Task: Create a due date automation trigger when advanced on, on the wednesday after a card is due add fields with custom fields "Resume" completed at 11:00 AM.
Action: Mouse moved to (1129, 92)
Screenshot: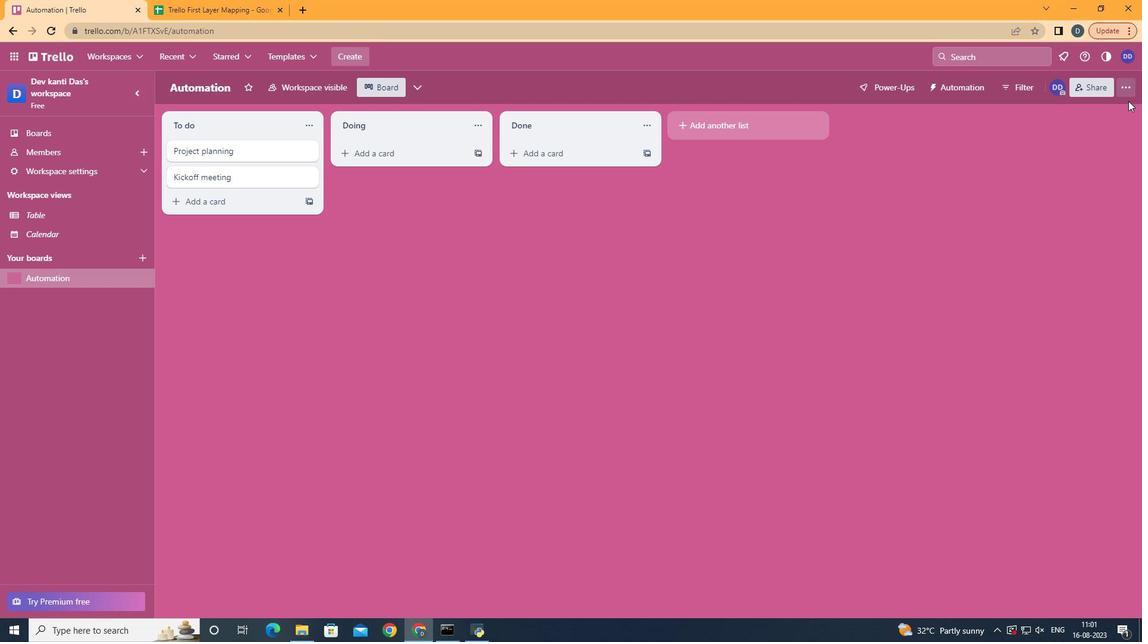 
Action: Mouse pressed left at (1129, 92)
Screenshot: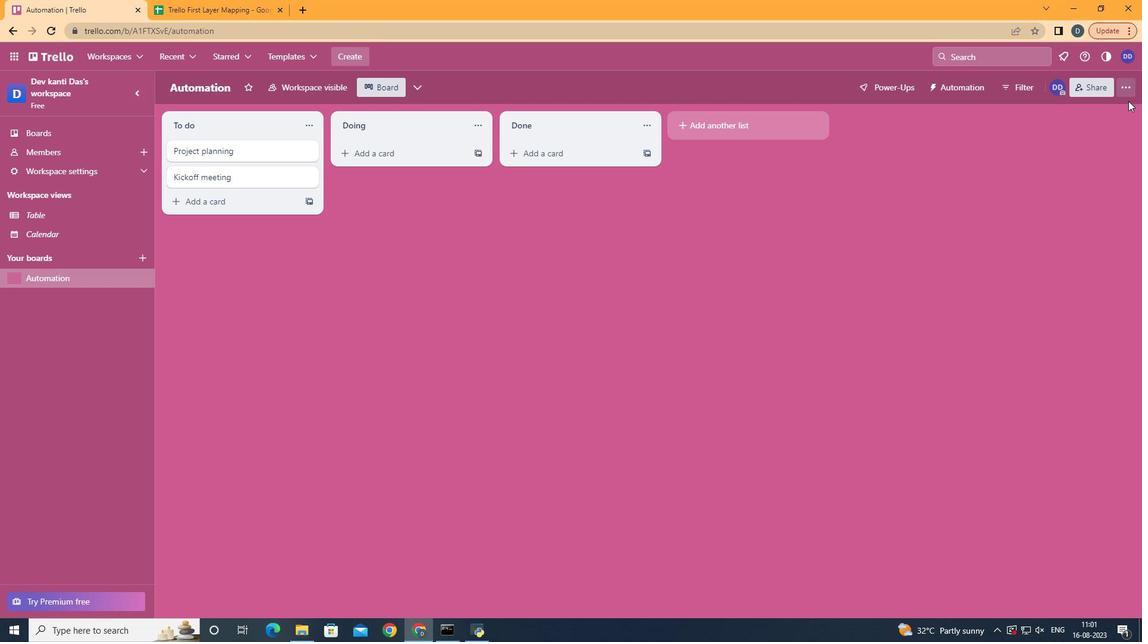 
Action: Mouse moved to (1055, 247)
Screenshot: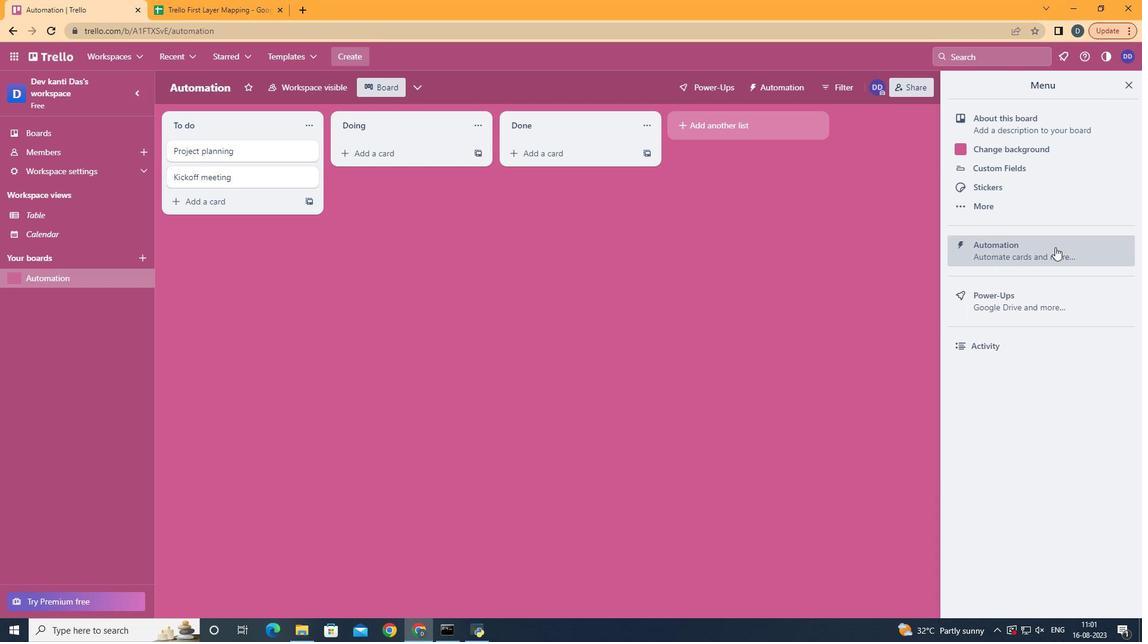 
Action: Mouse pressed left at (1055, 247)
Screenshot: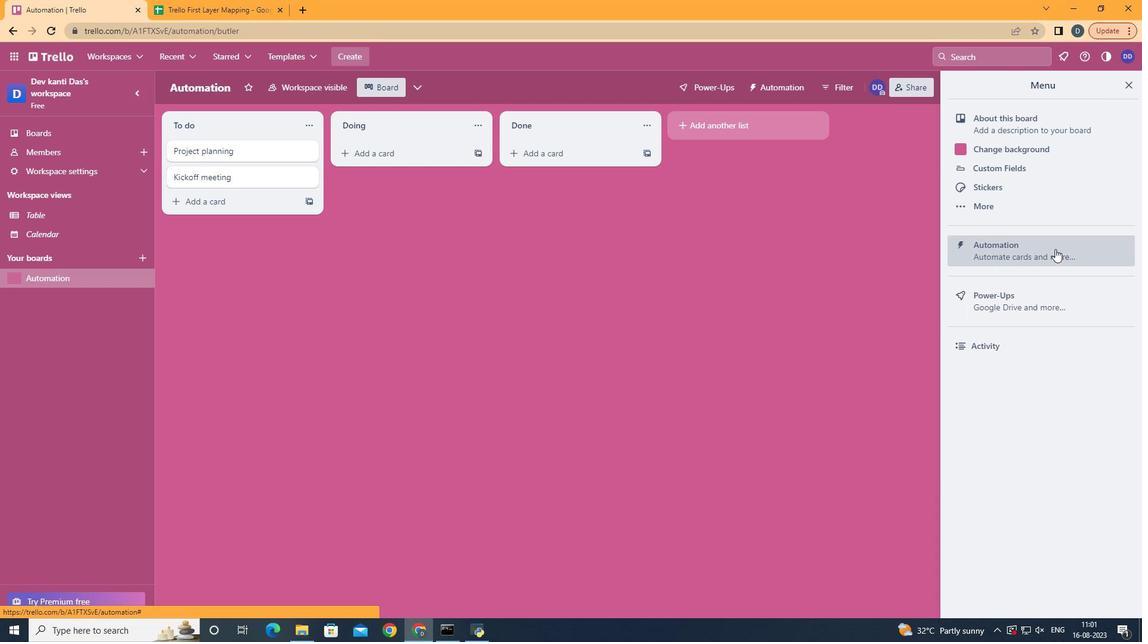 
Action: Mouse moved to (225, 246)
Screenshot: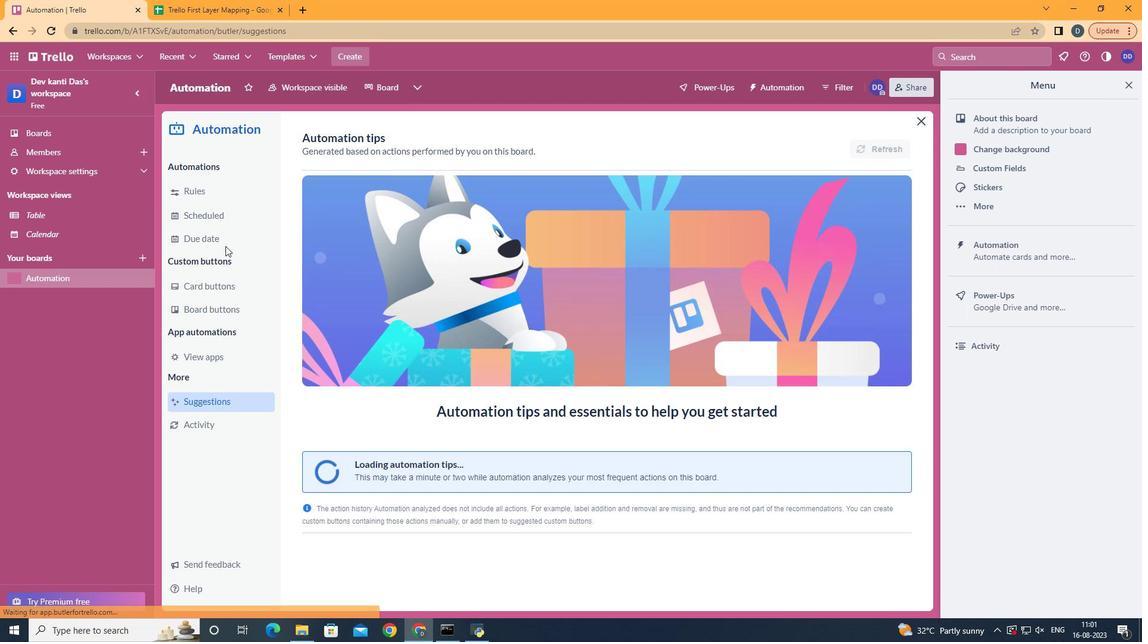 
Action: Mouse pressed left at (225, 246)
Screenshot: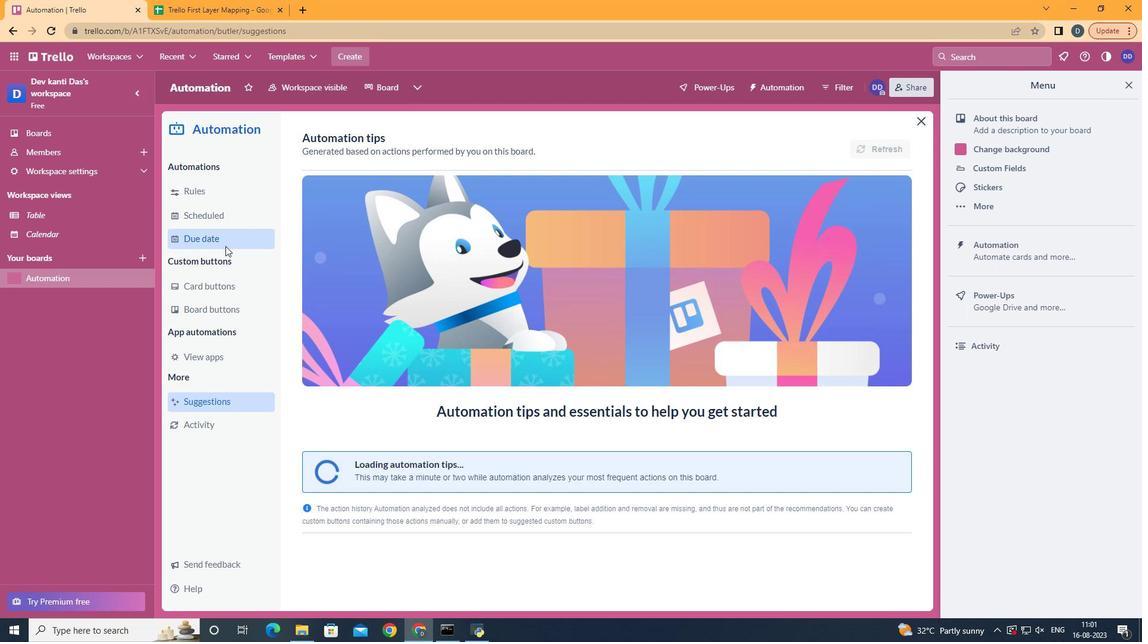 
Action: Mouse moved to (832, 141)
Screenshot: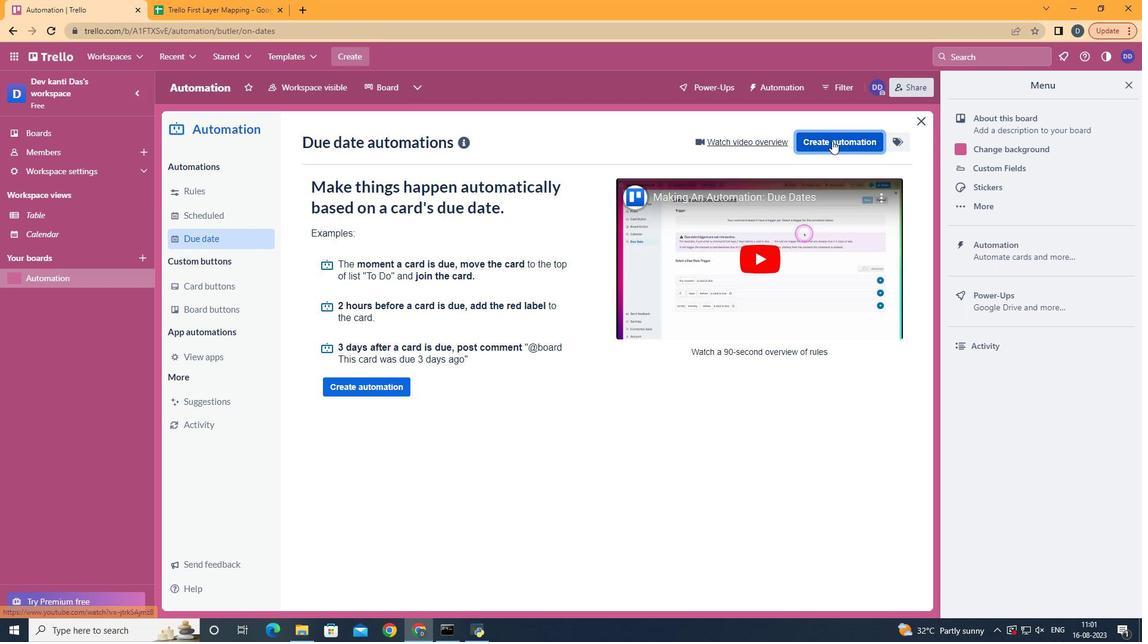 
Action: Mouse pressed left at (832, 141)
Screenshot: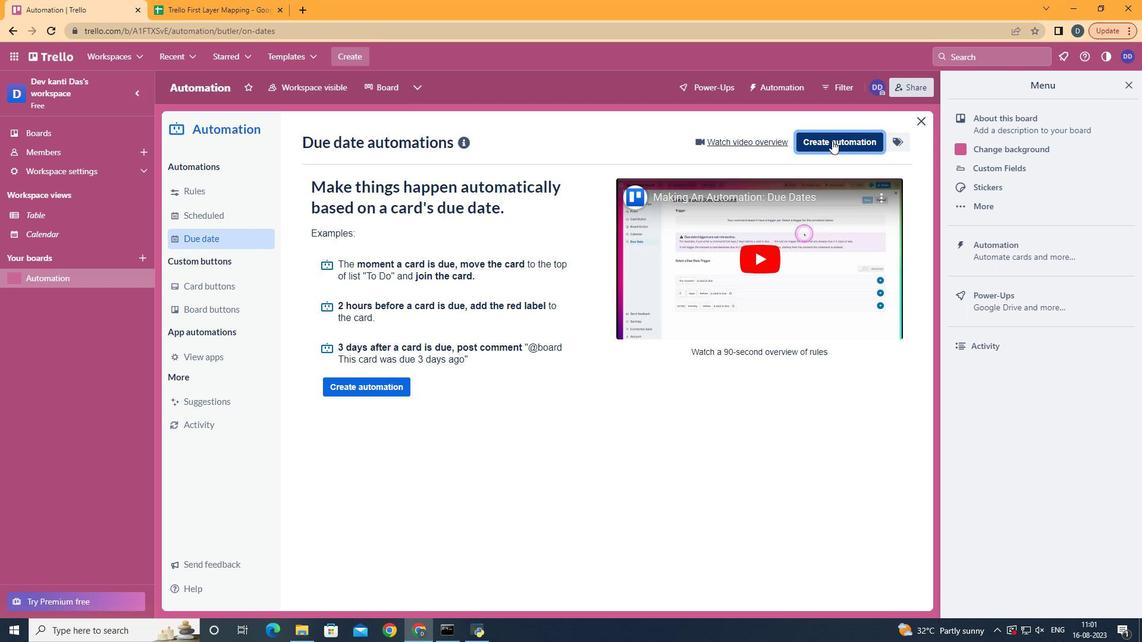 
Action: Mouse moved to (648, 257)
Screenshot: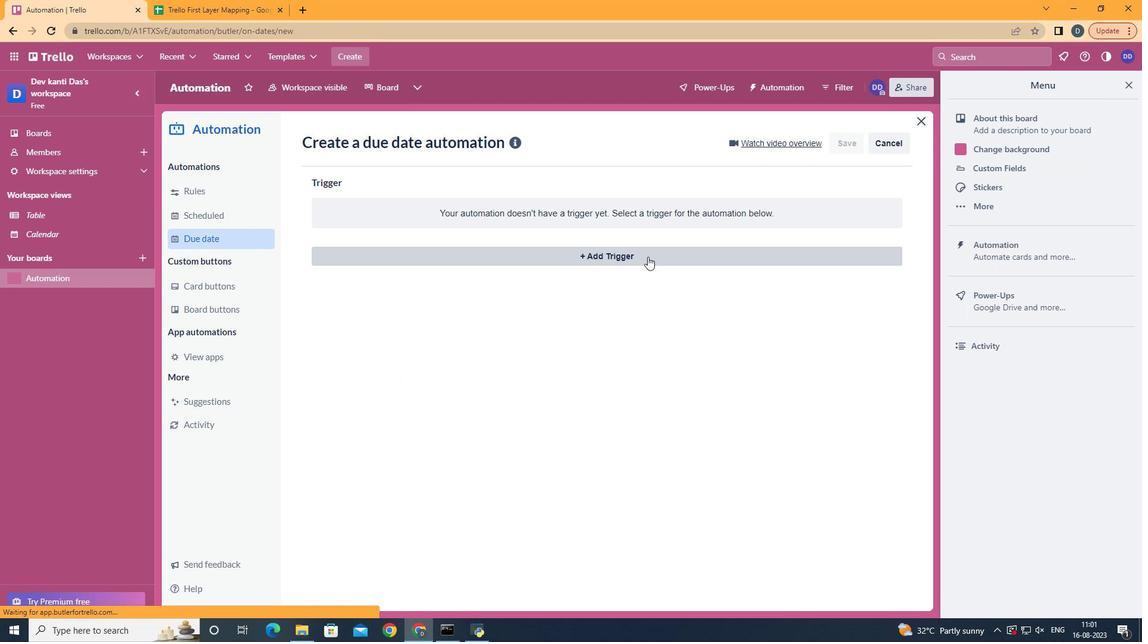 
Action: Mouse pressed left at (648, 257)
Screenshot: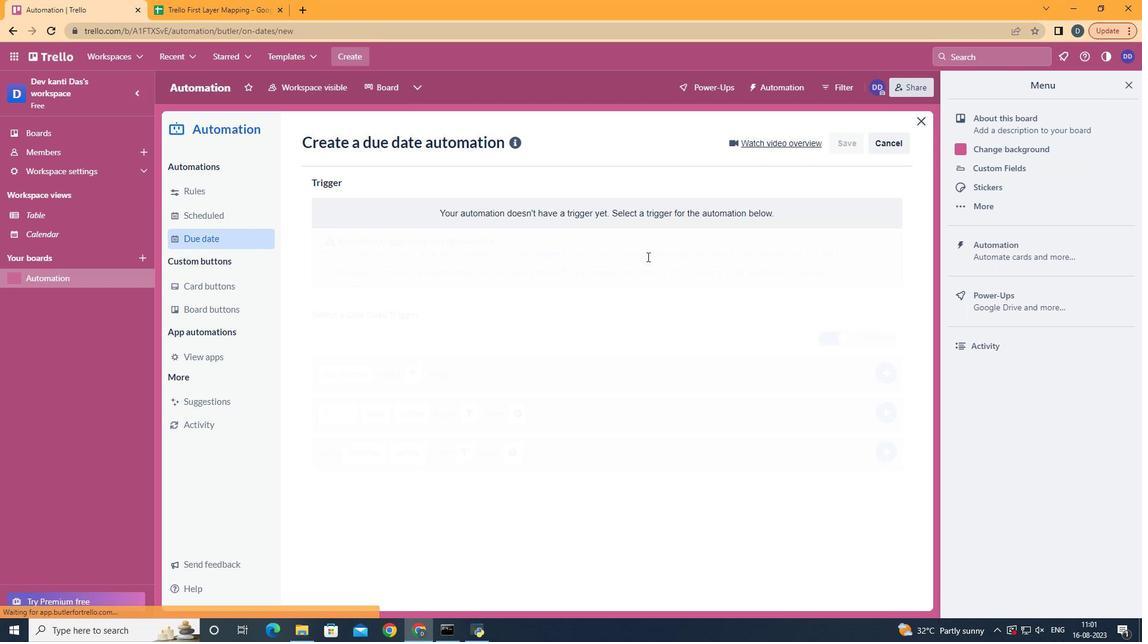 
Action: Mouse moved to (392, 360)
Screenshot: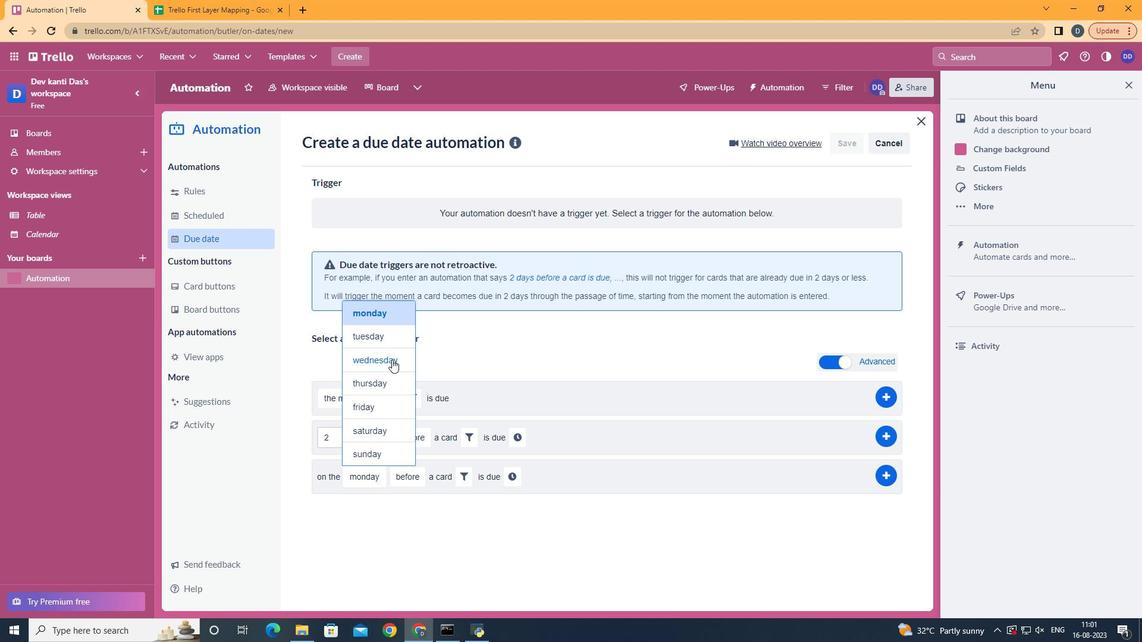 
Action: Mouse pressed left at (392, 360)
Screenshot: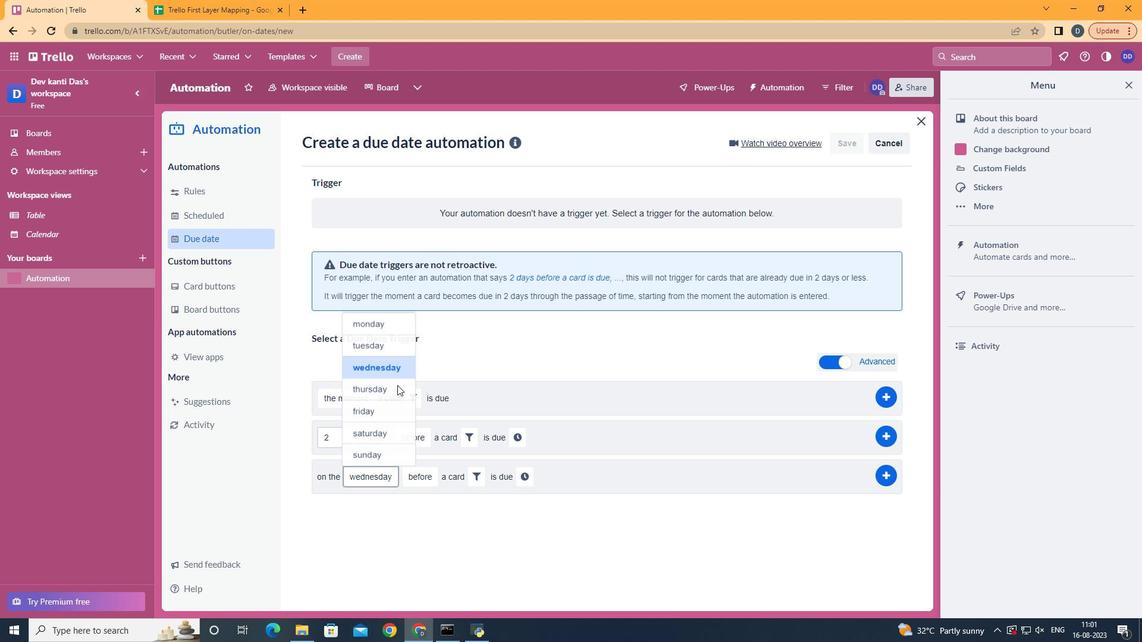 
Action: Mouse moved to (442, 523)
Screenshot: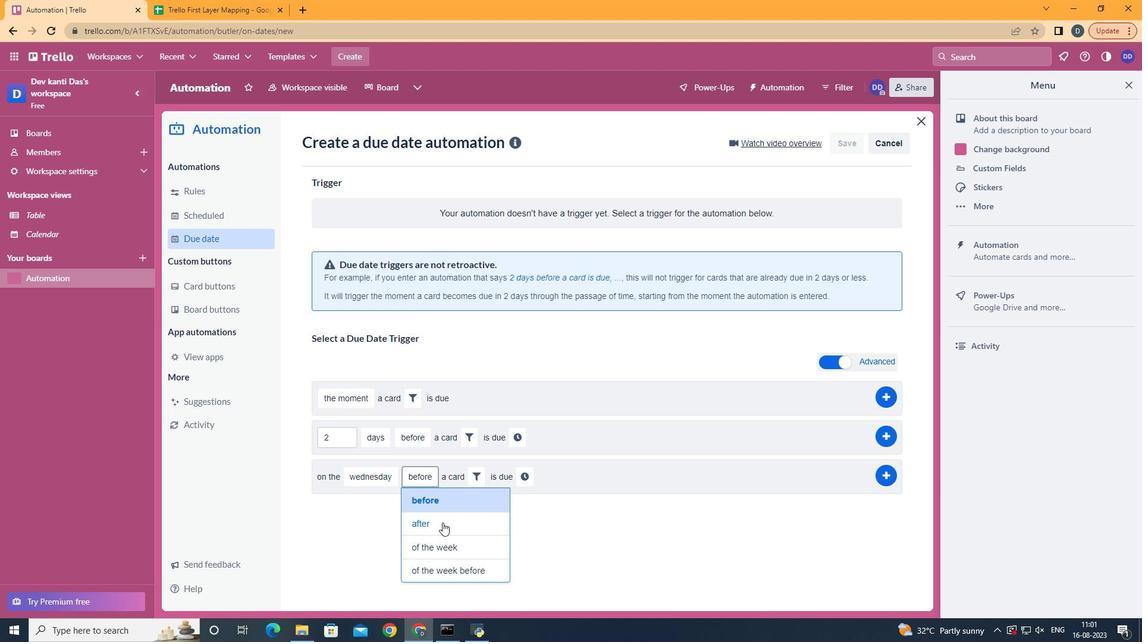 
Action: Mouse pressed left at (442, 523)
Screenshot: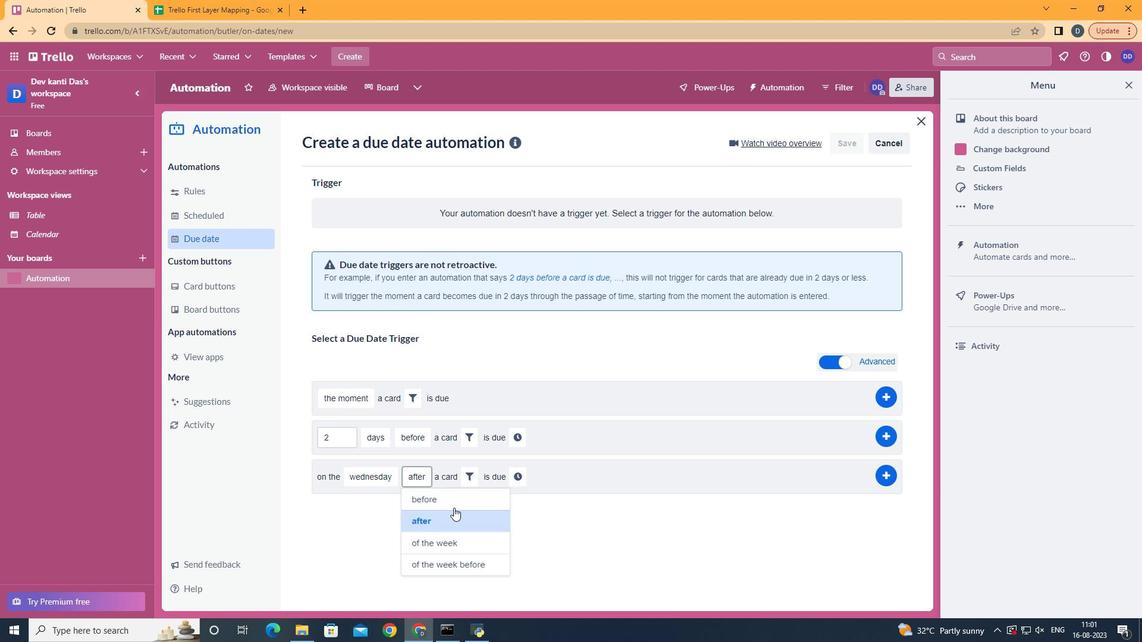 
Action: Mouse moved to (464, 480)
Screenshot: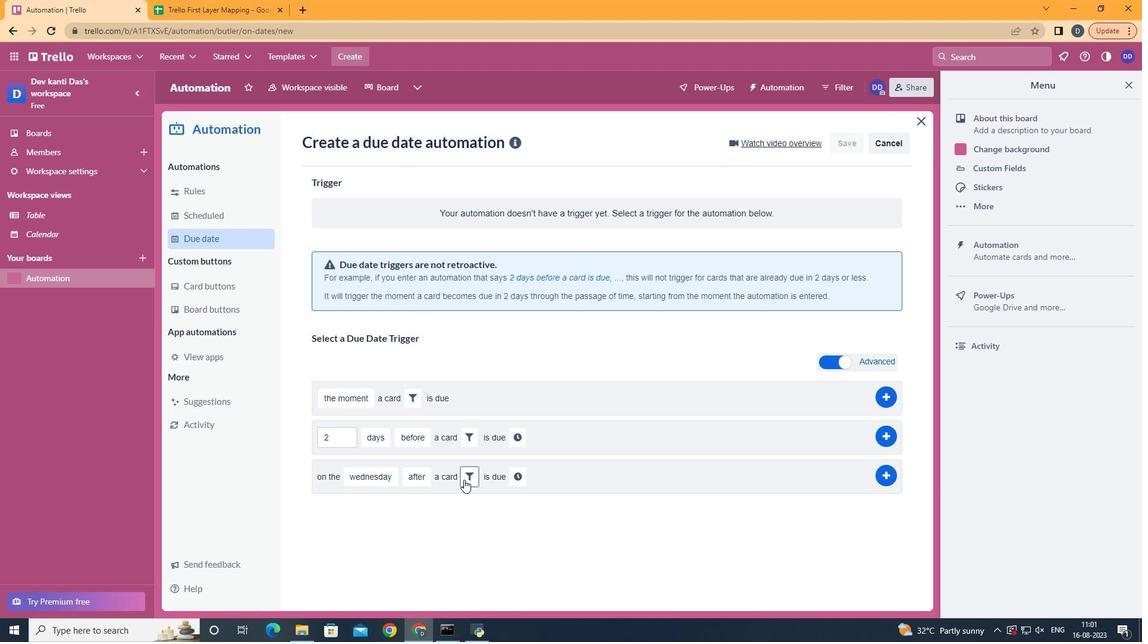 
Action: Mouse pressed left at (464, 480)
Screenshot: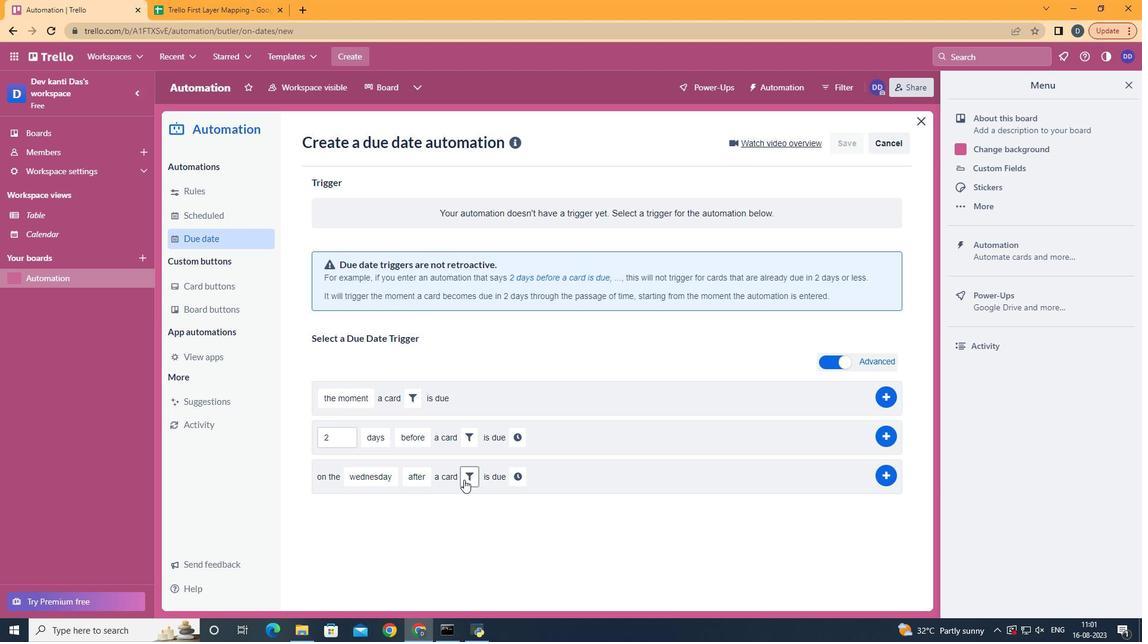 
Action: Mouse moved to (657, 510)
Screenshot: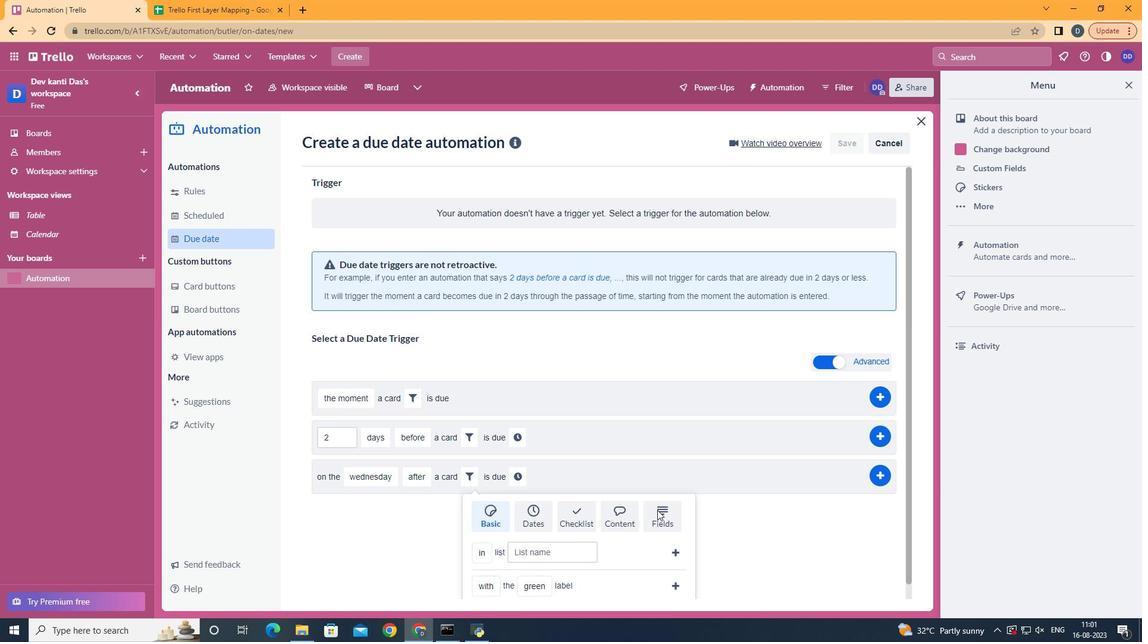 
Action: Mouse pressed left at (657, 510)
Screenshot: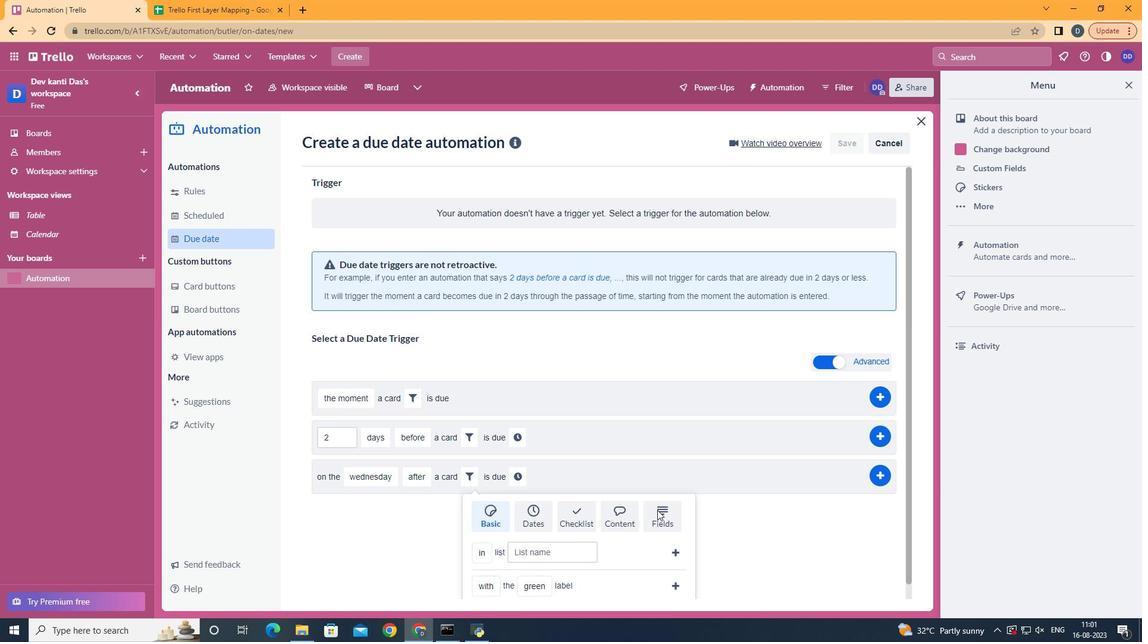 
Action: Mouse moved to (658, 510)
Screenshot: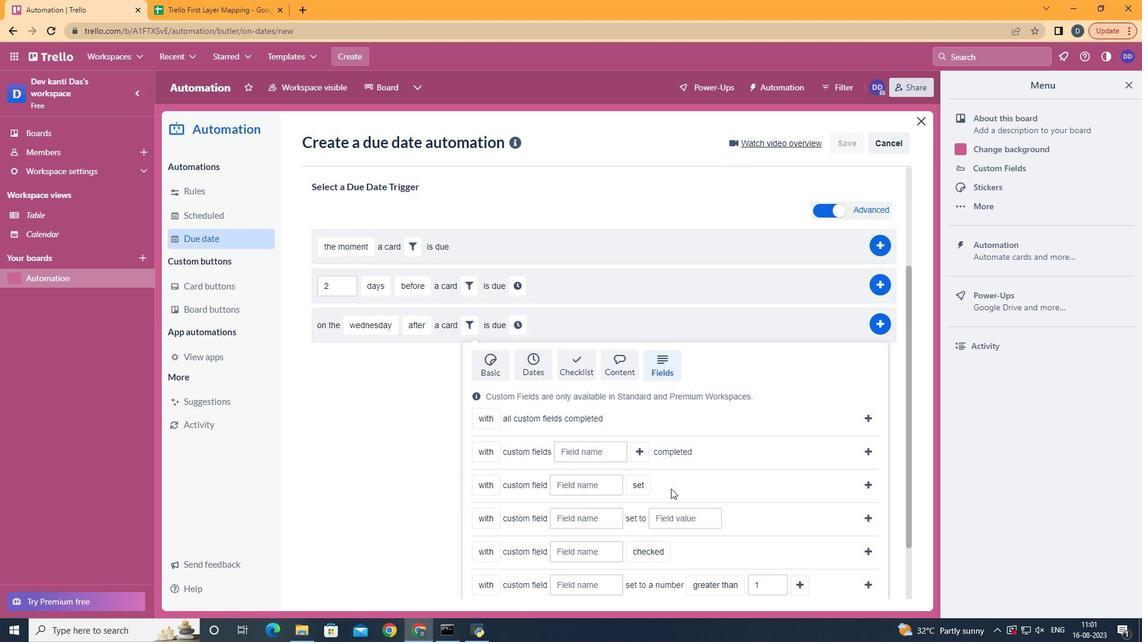 
Action: Mouse scrolled (657, 510) with delta (0, 0)
Screenshot: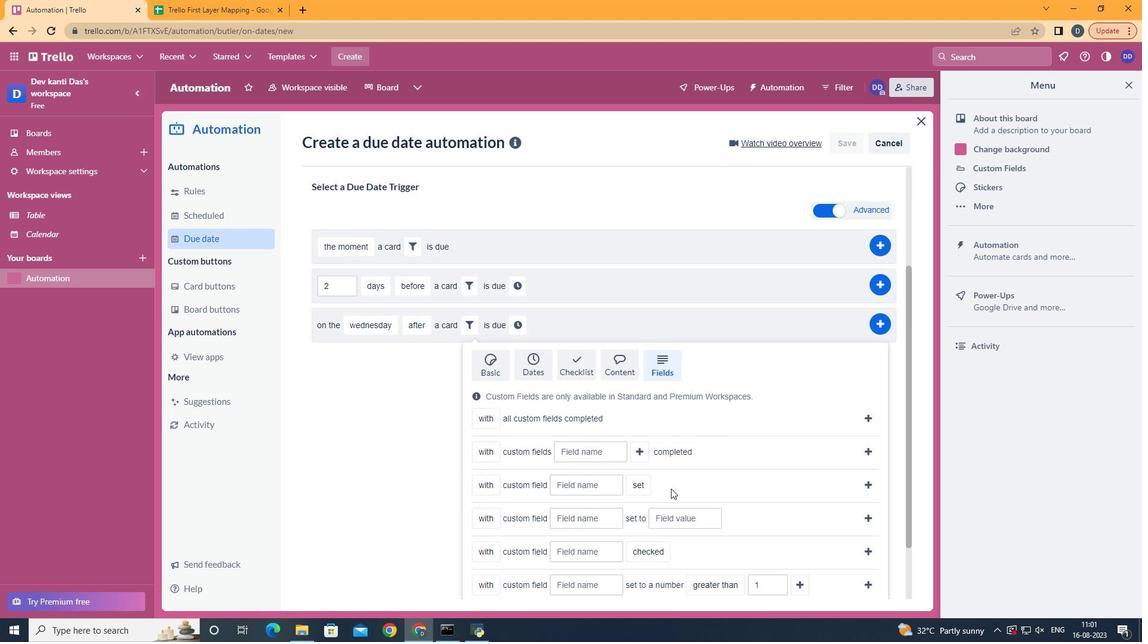 
Action: Mouse moved to (670, 491)
Screenshot: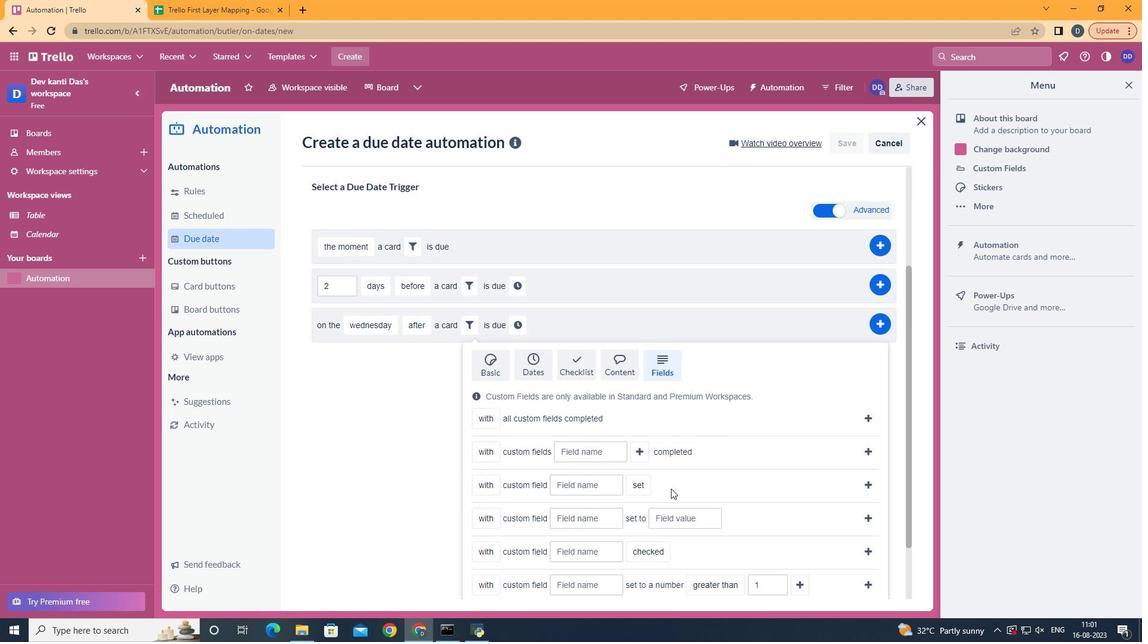 
Action: Mouse scrolled (657, 510) with delta (0, 0)
Screenshot: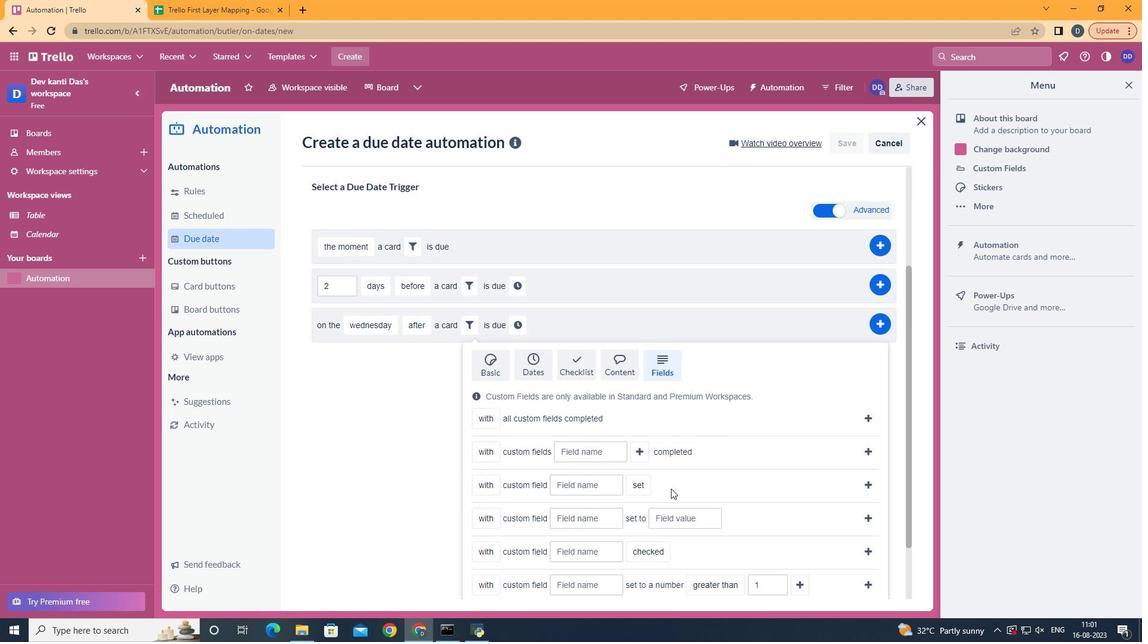 
Action: Mouse moved to (671, 490)
Screenshot: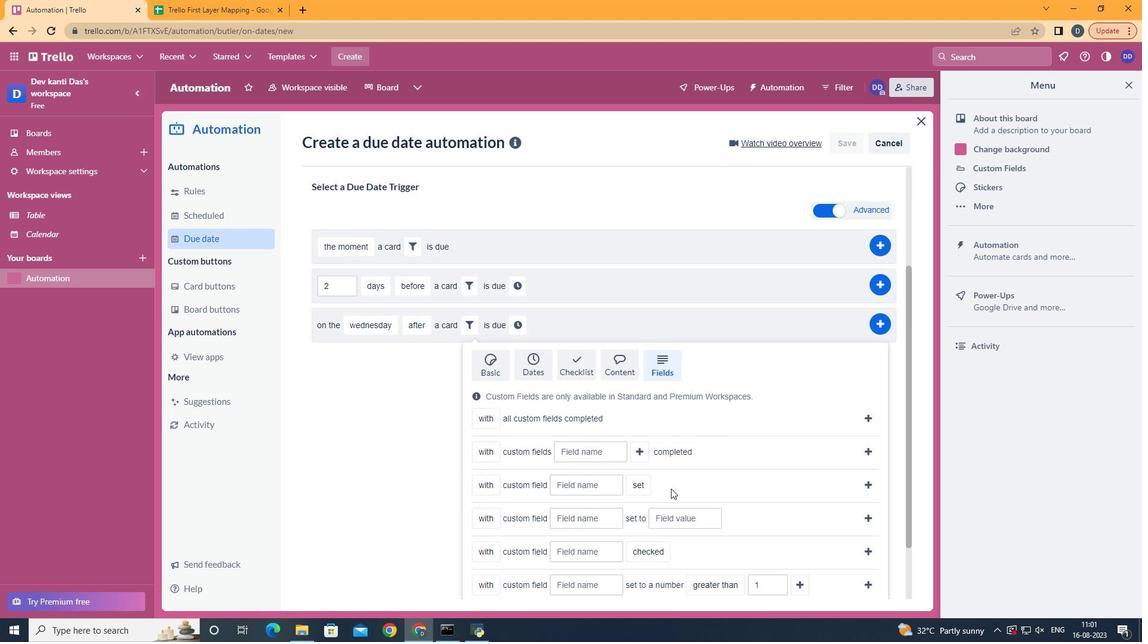 
Action: Mouse scrolled (657, 510) with delta (0, 0)
Screenshot: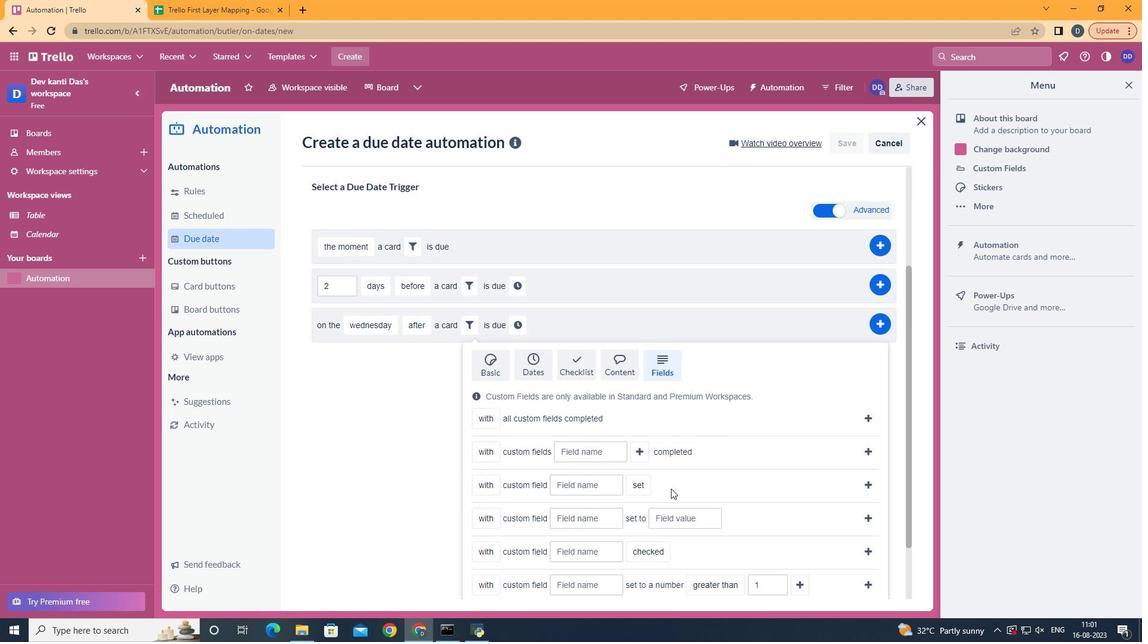 
Action: Mouse moved to (610, 373)
Screenshot: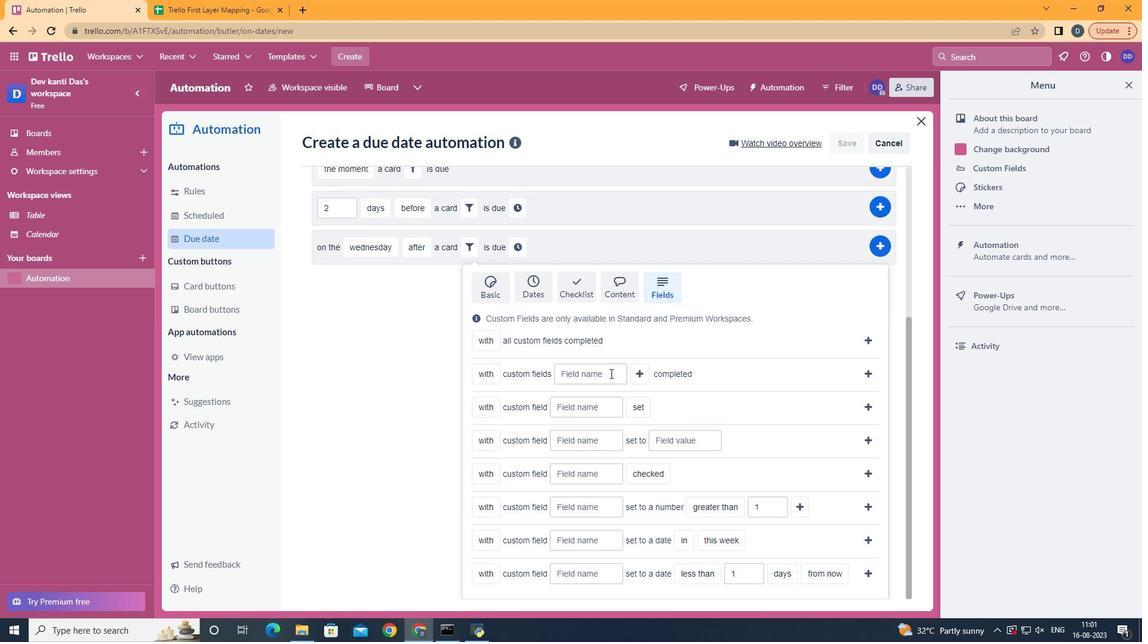 
Action: Mouse pressed left at (610, 373)
Screenshot: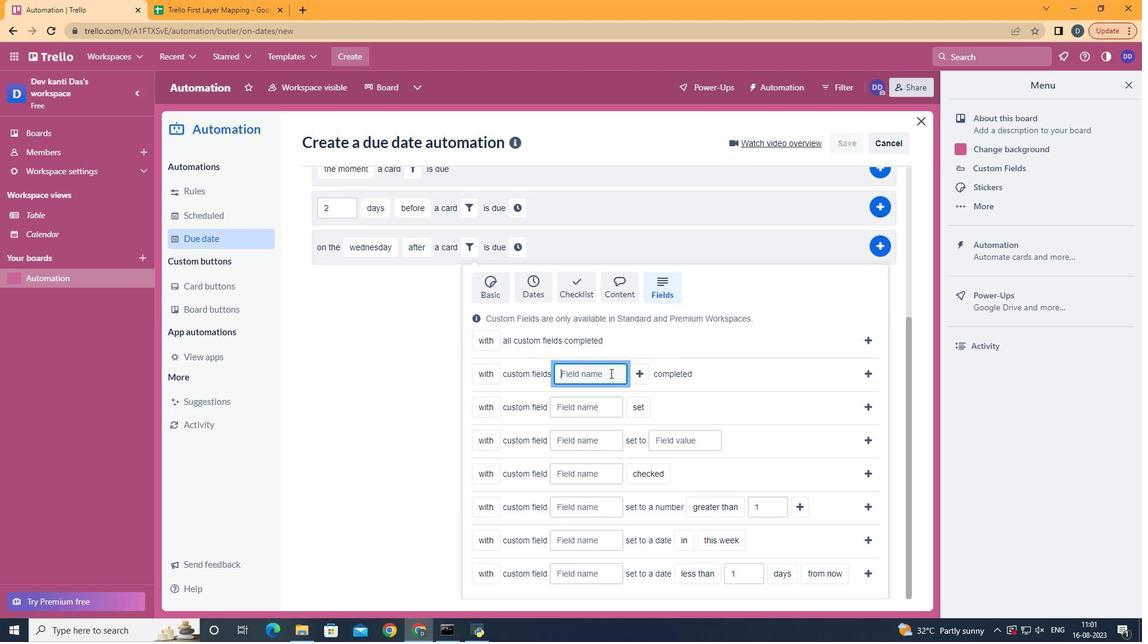 
Action: Mouse moved to (616, 377)
Screenshot: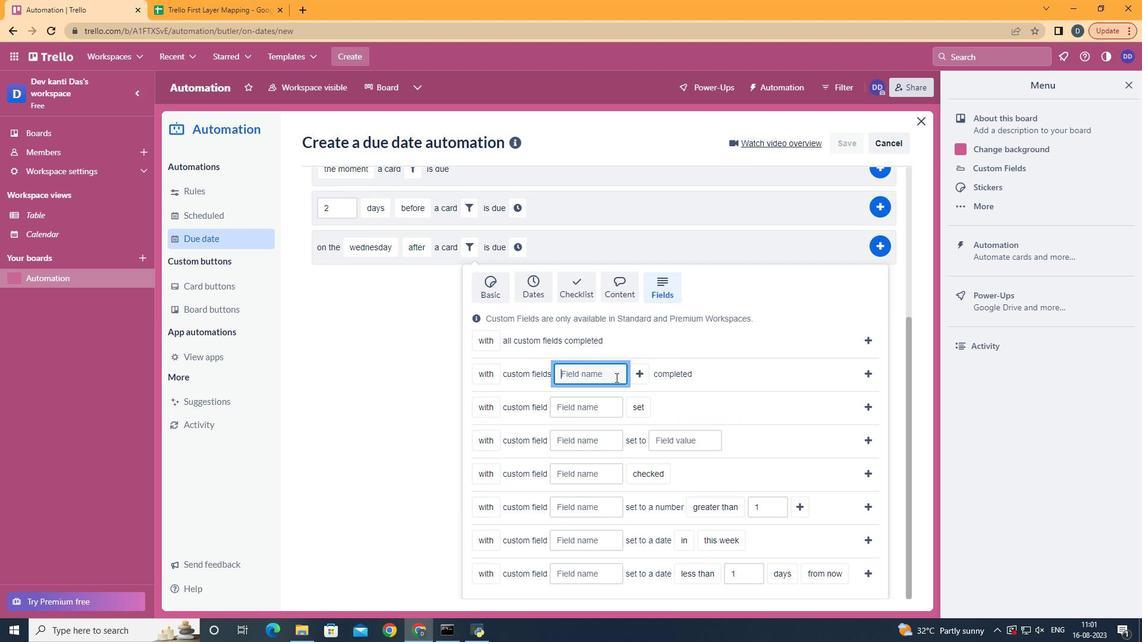 
Action: Key pressed <Key.shift>Resume
Screenshot: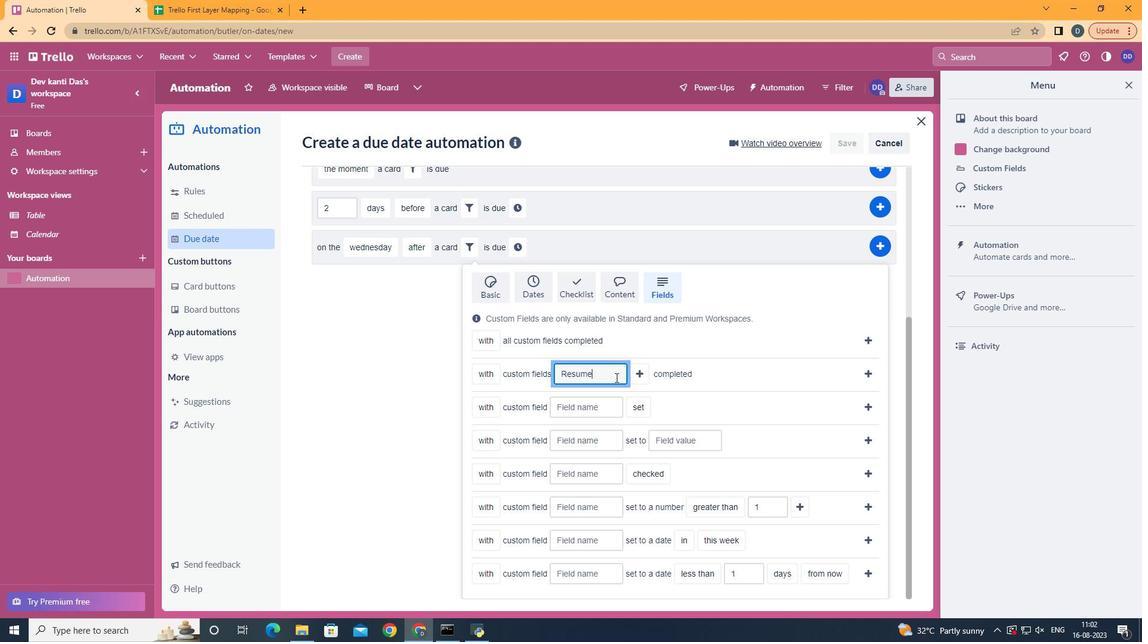 
Action: Mouse moved to (867, 374)
Screenshot: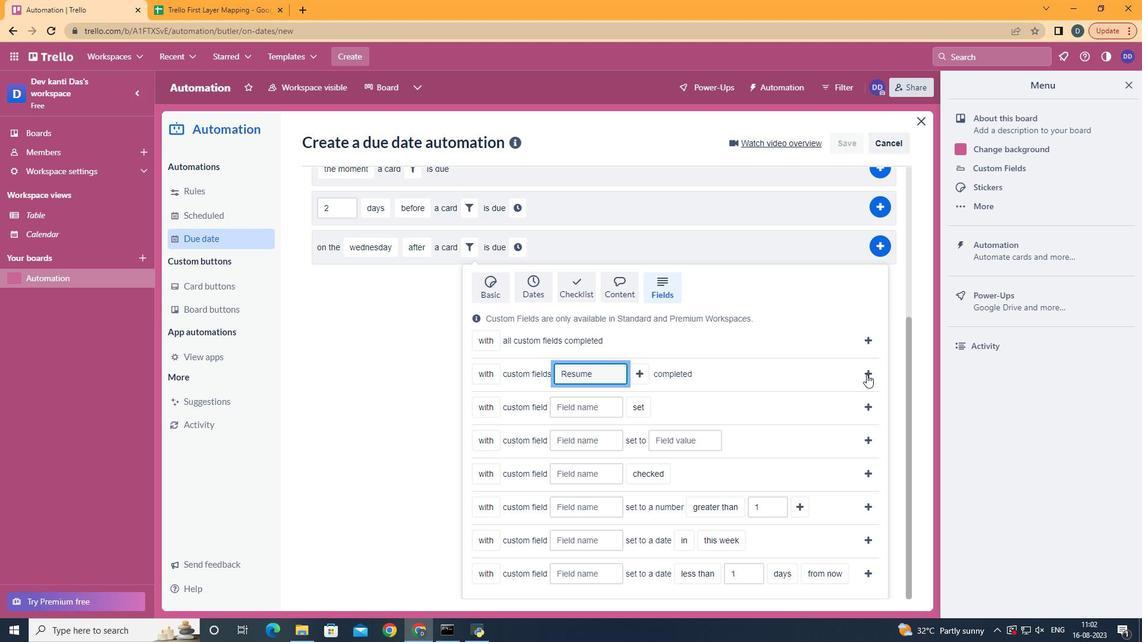 
Action: Mouse pressed left at (867, 374)
Screenshot: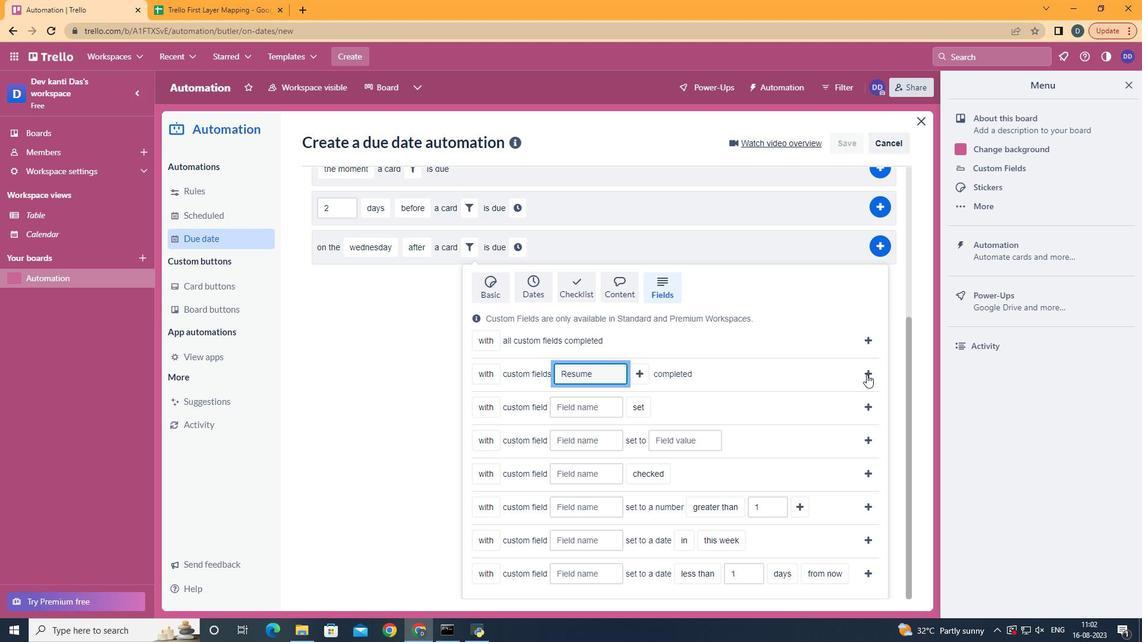 
Action: Mouse moved to (696, 477)
Screenshot: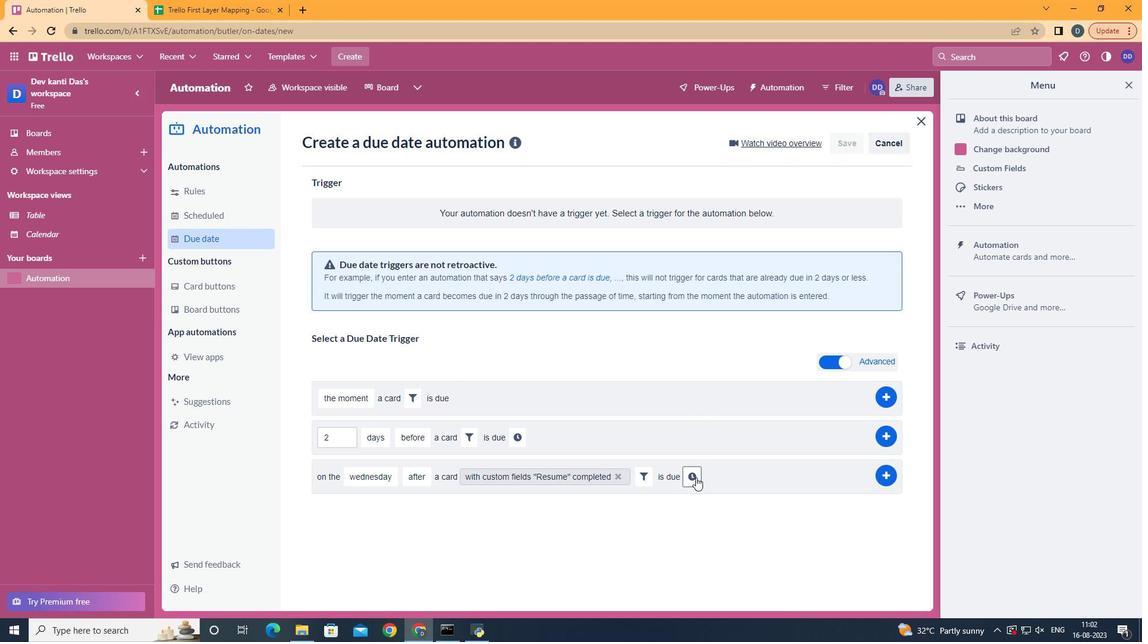 
Action: Mouse pressed left at (696, 477)
Screenshot: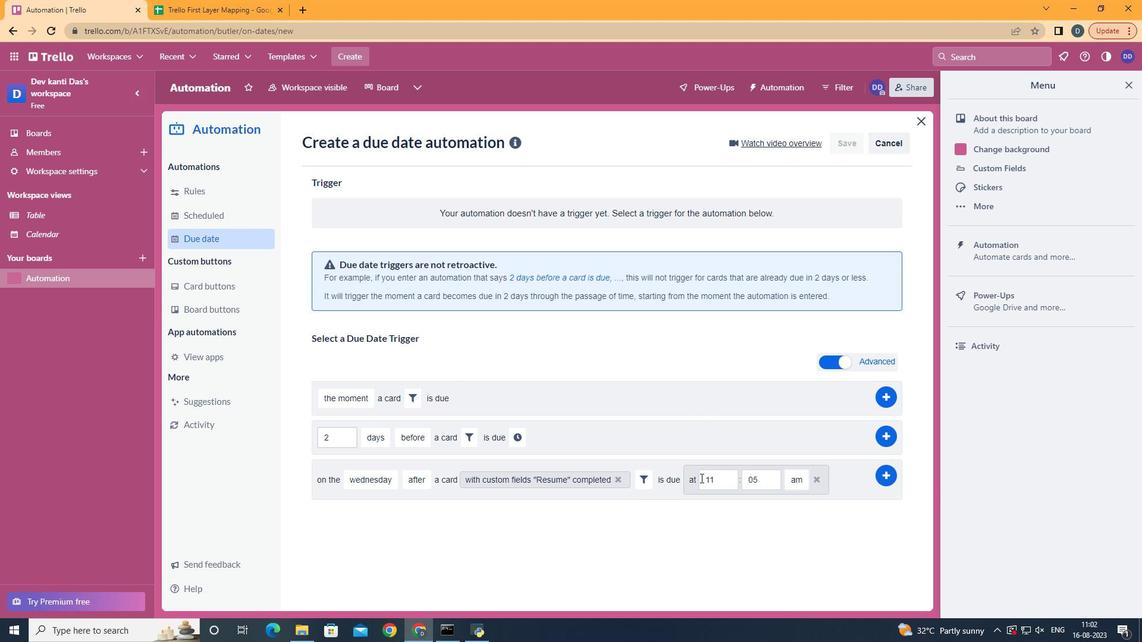 
Action: Mouse moved to (761, 480)
Screenshot: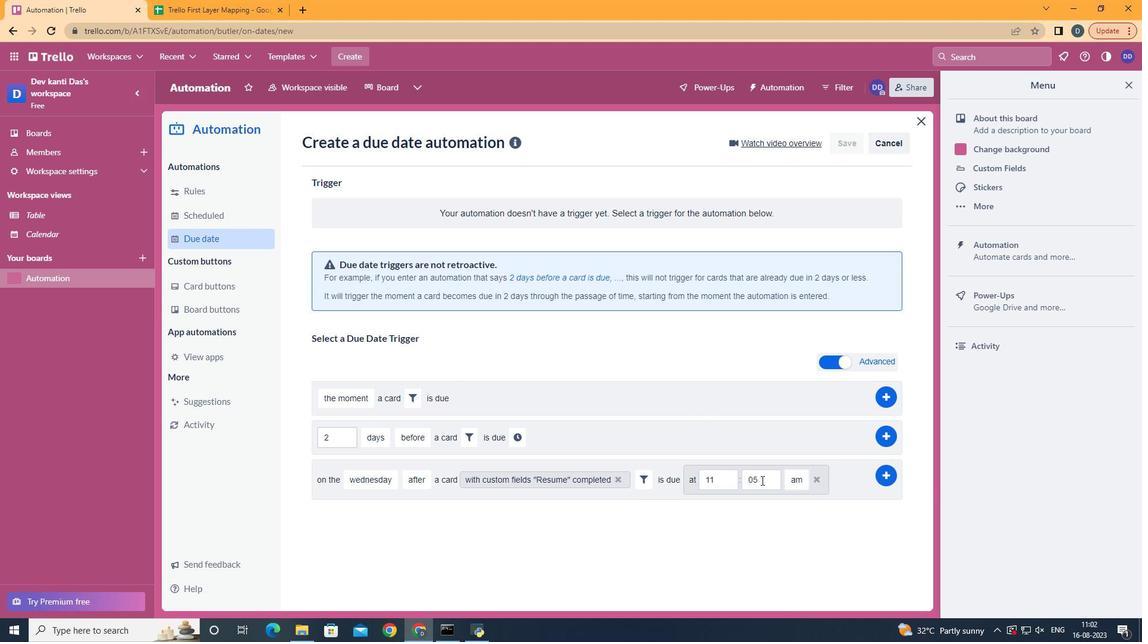
Action: Mouse pressed left at (761, 480)
Screenshot: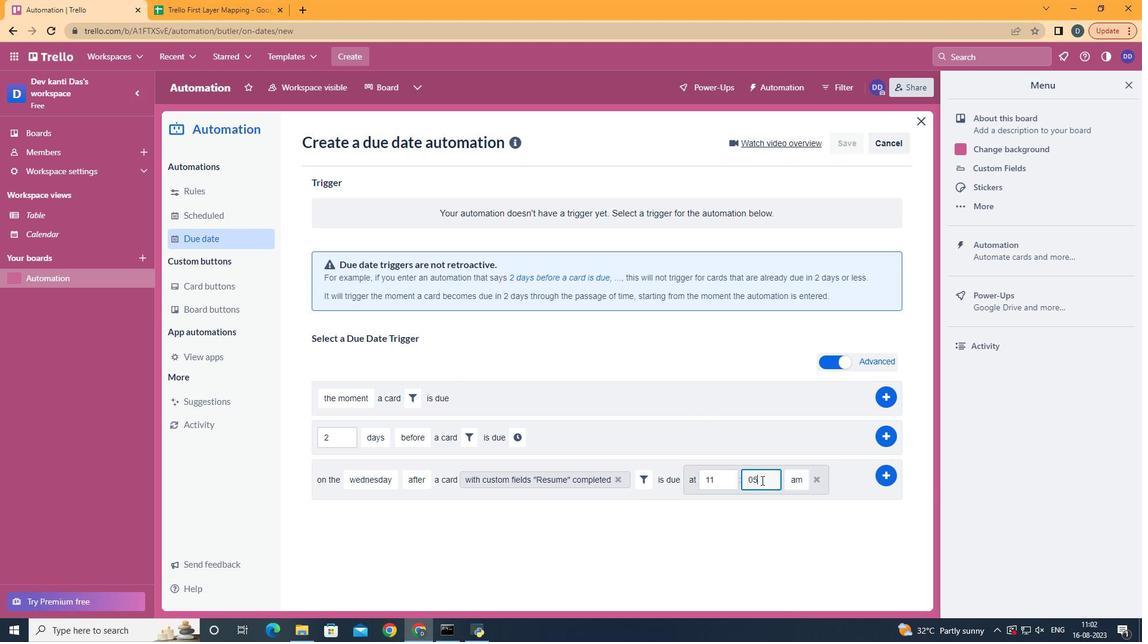 
Action: Key pressed <Key.backspace>0
Screenshot: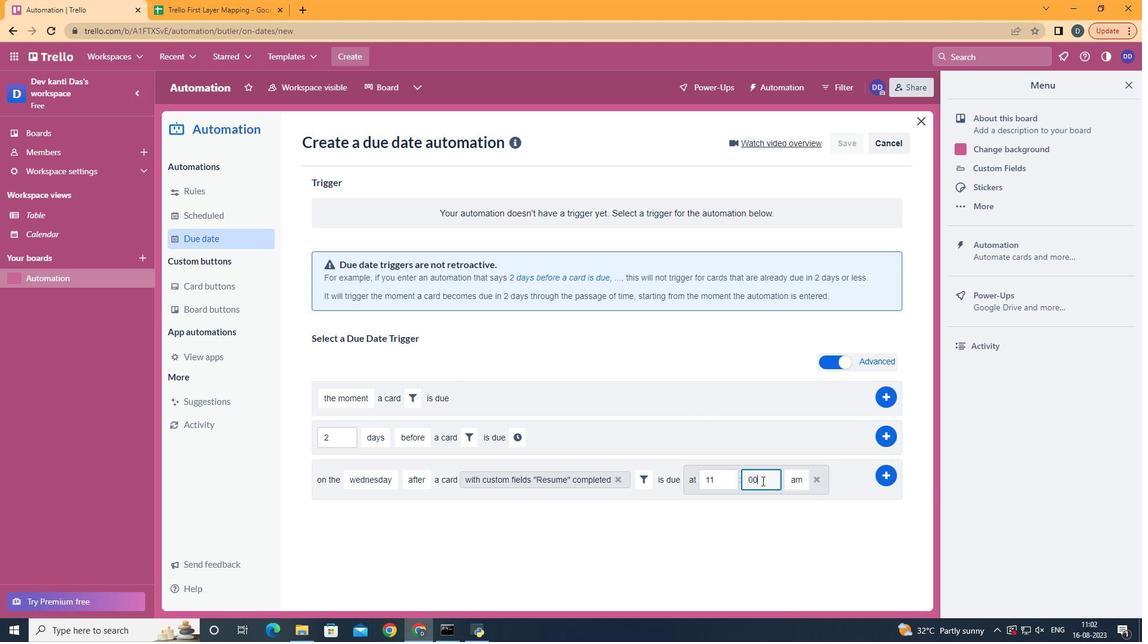 
Action: Mouse moved to (886, 479)
Screenshot: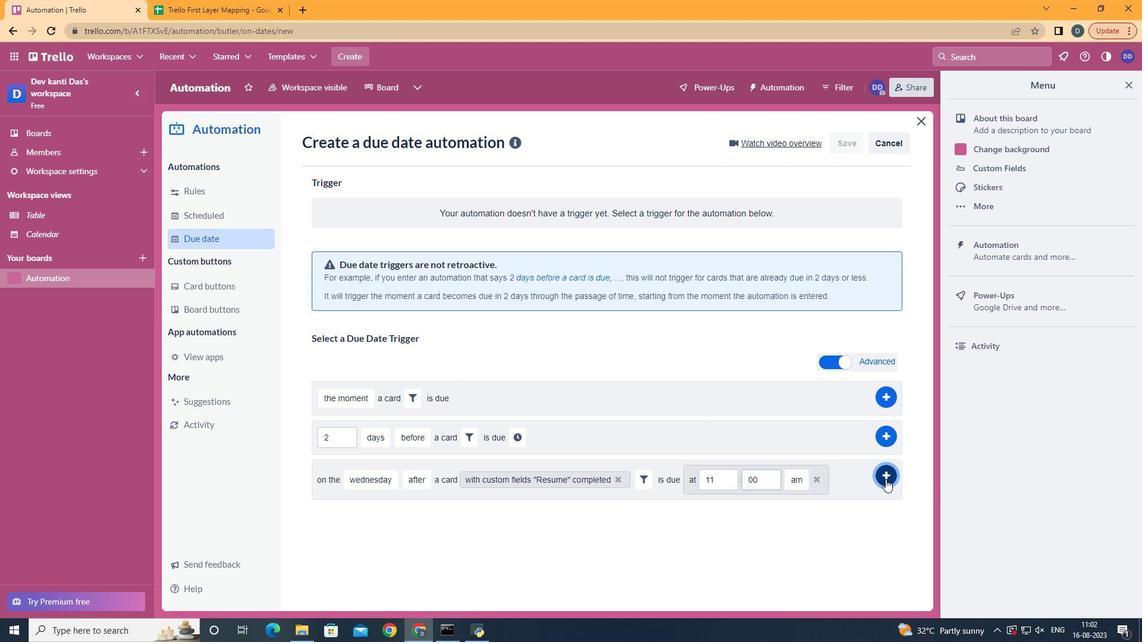
Action: Mouse pressed left at (886, 479)
Screenshot: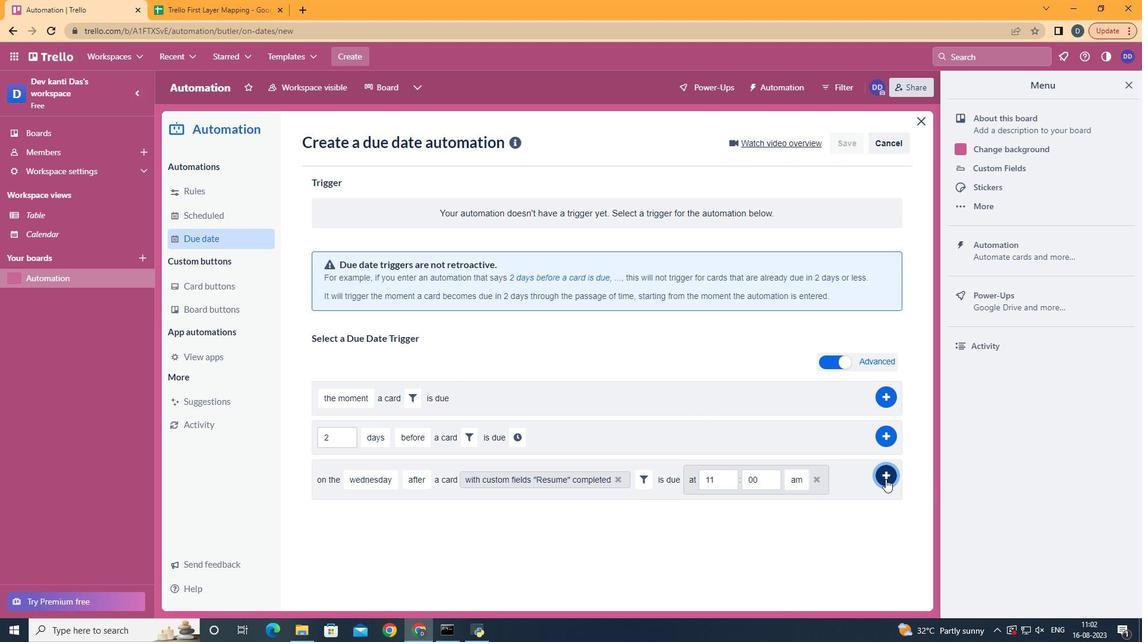 
Action: Mouse moved to (885, 479)
Screenshot: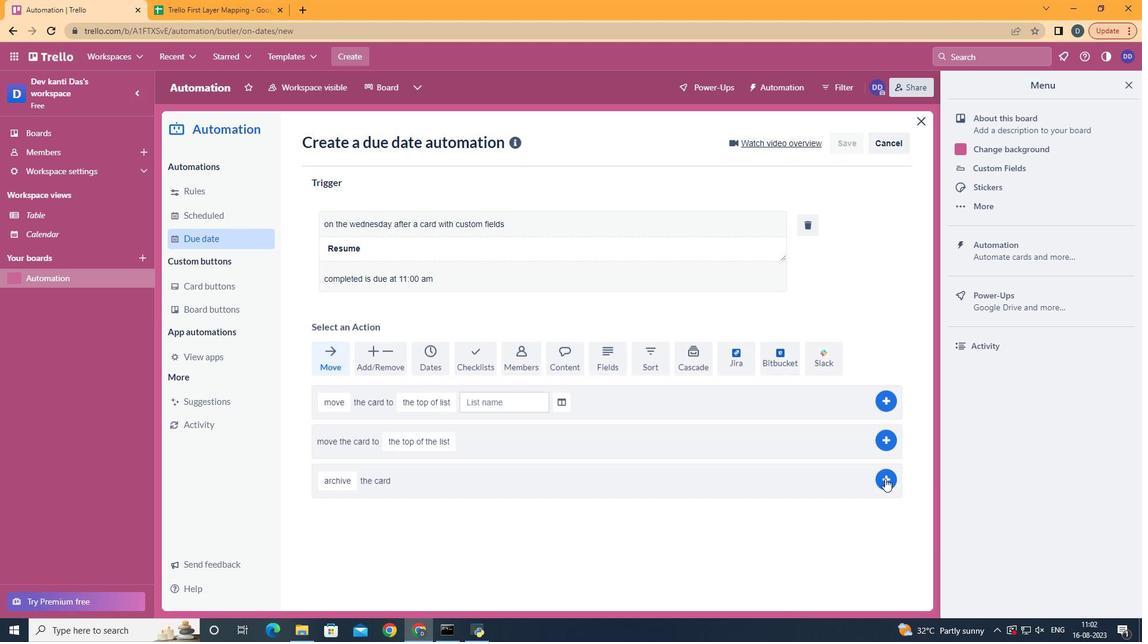 
